 Task: Create a due date automation trigger when advanced on, 2 hours after a card is due add fields with custom field "Resume" set to a number greater or equal to 1 and greater or equal to 10.
Action: Mouse moved to (1143, 91)
Screenshot: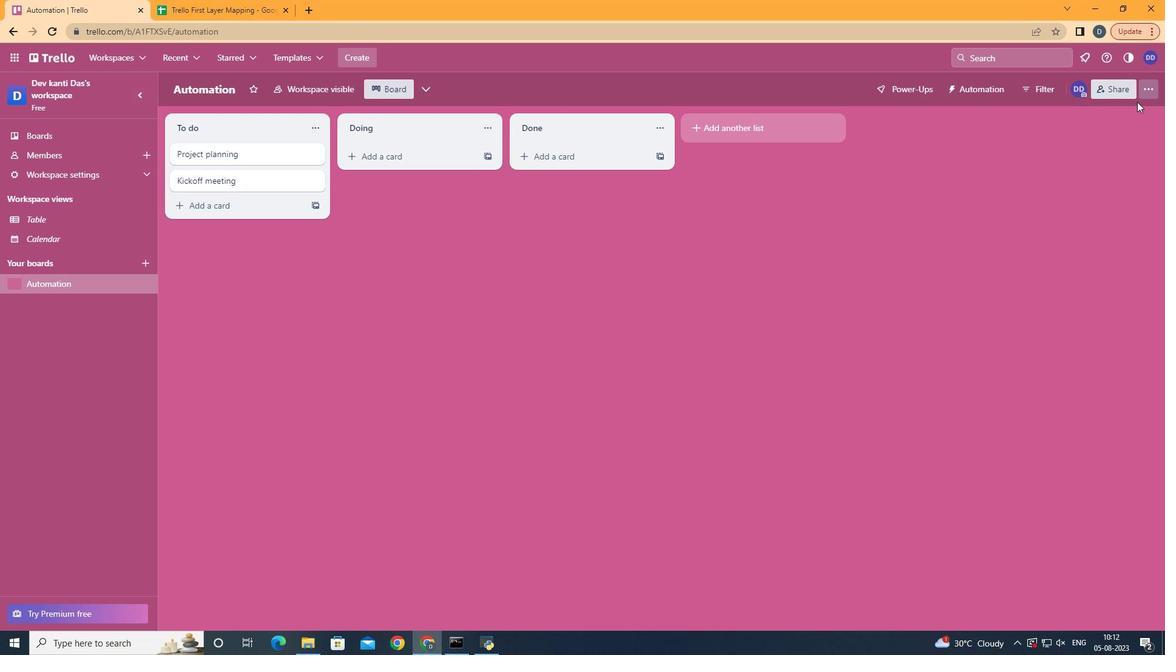 
Action: Mouse pressed left at (1143, 91)
Screenshot: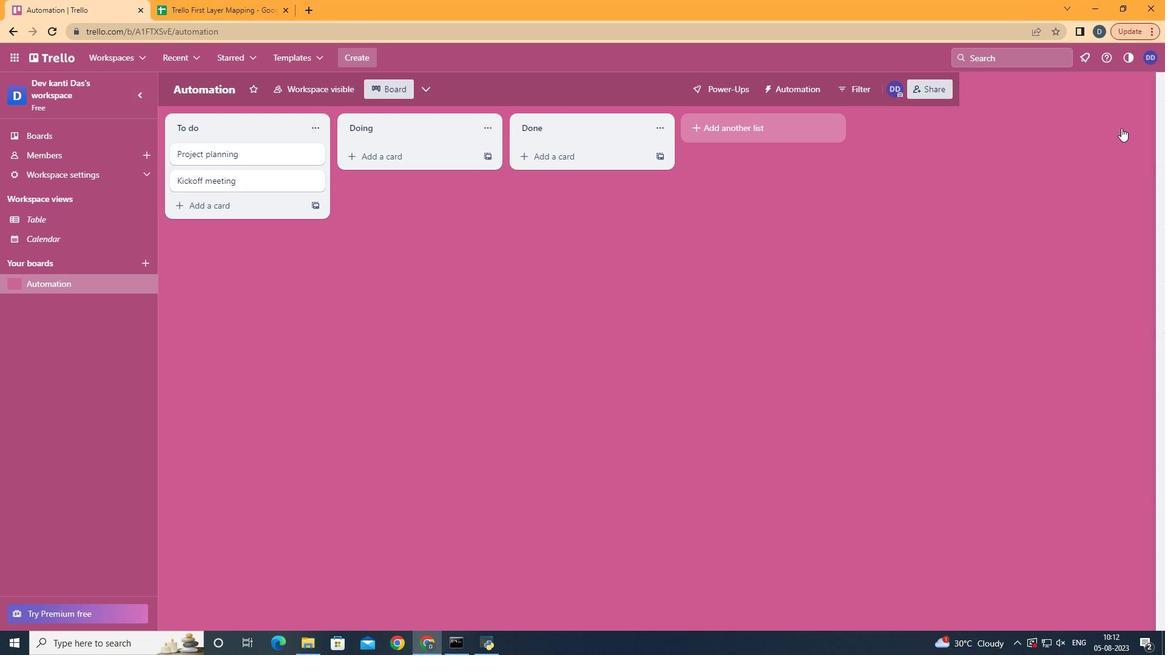 
Action: Mouse moved to (1059, 258)
Screenshot: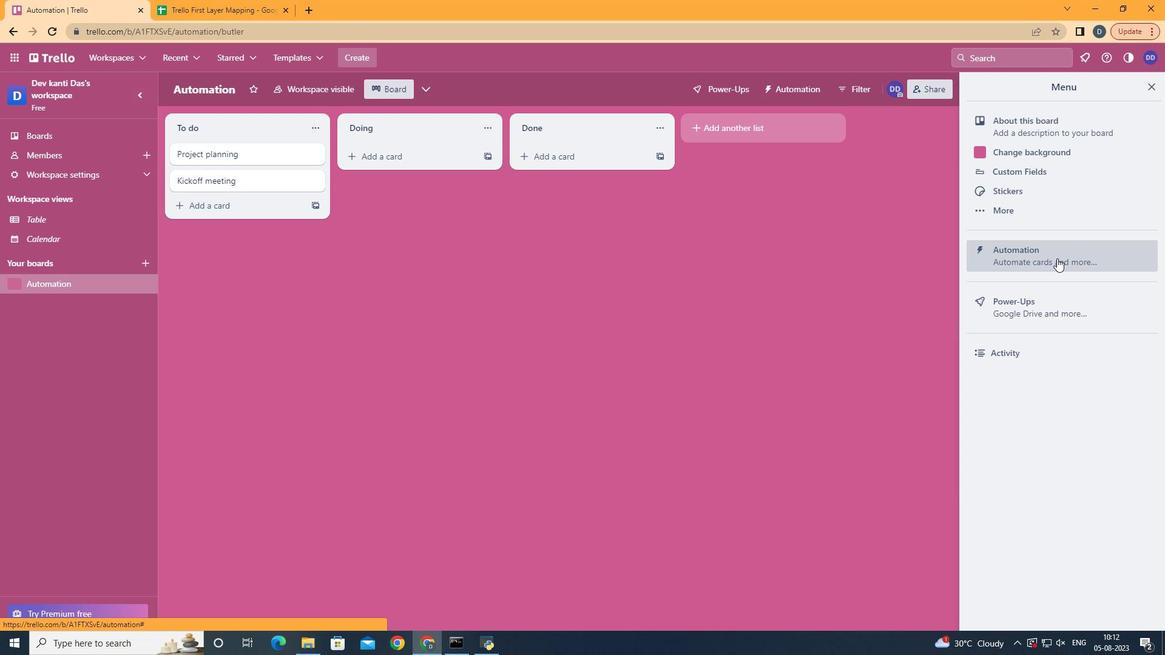 
Action: Mouse pressed left at (1059, 258)
Screenshot: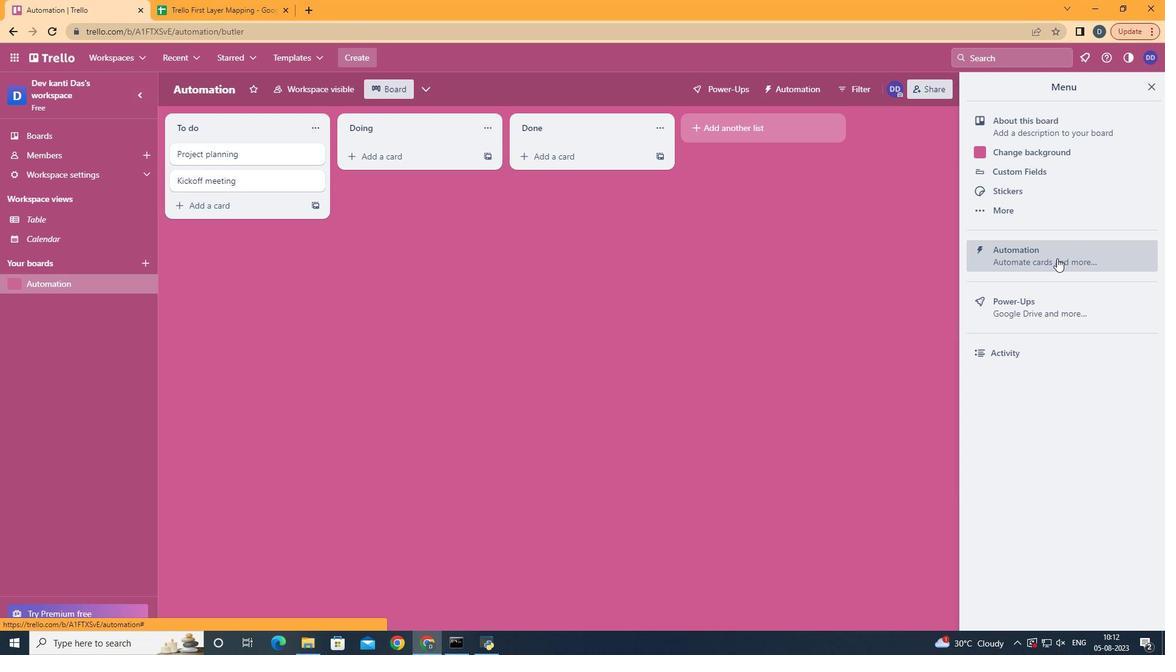 
Action: Mouse moved to (247, 247)
Screenshot: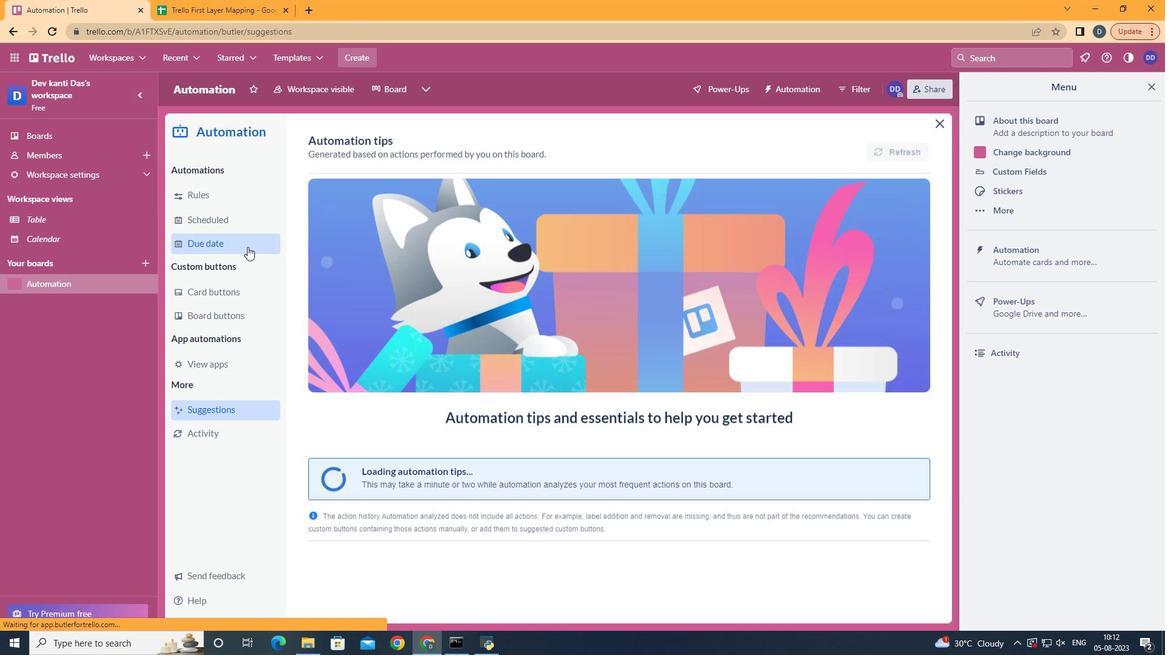 
Action: Mouse pressed left at (247, 247)
Screenshot: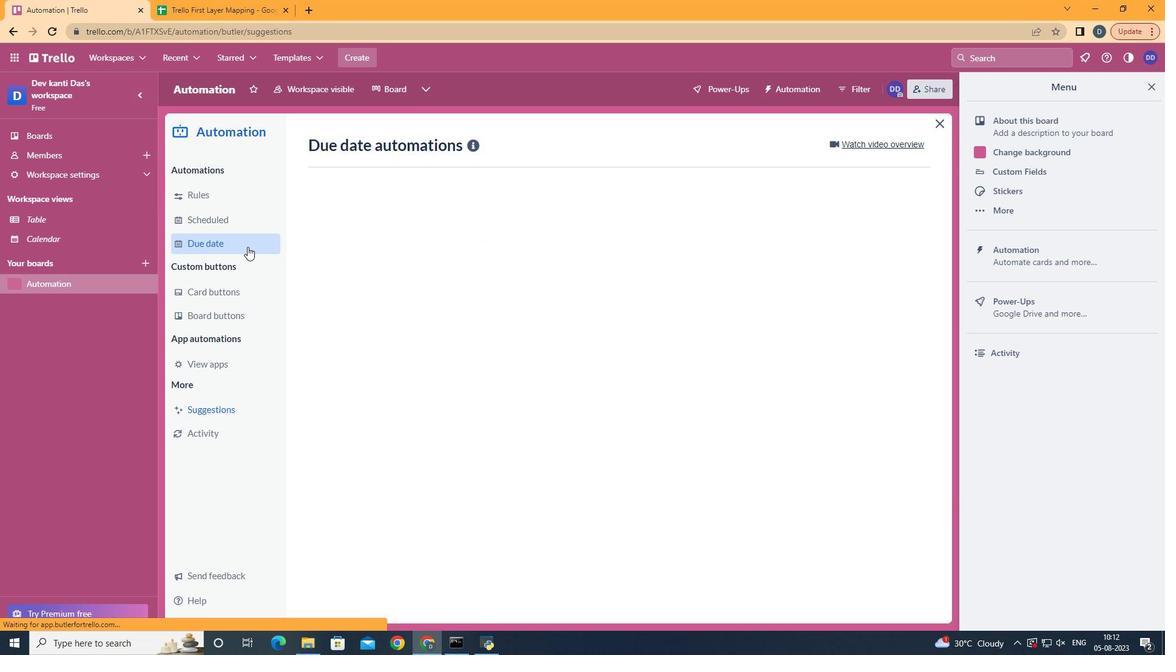 
Action: Mouse moved to (845, 148)
Screenshot: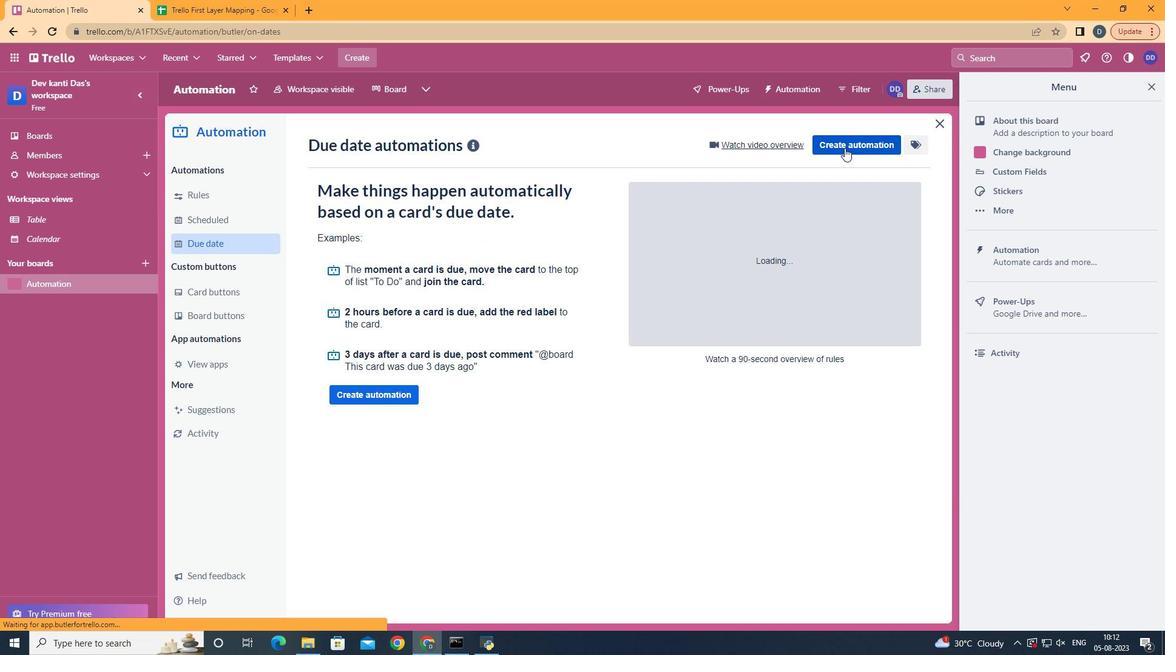 
Action: Mouse pressed left at (845, 148)
Screenshot: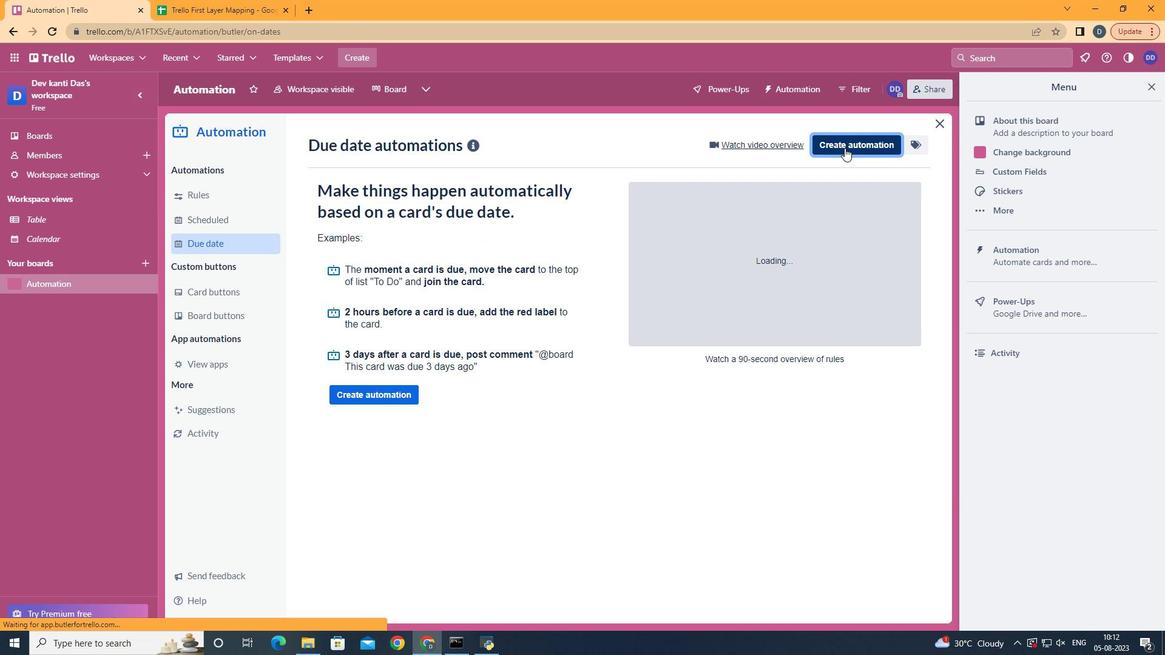 
Action: Mouse moved to (601, 267)
Screenshot: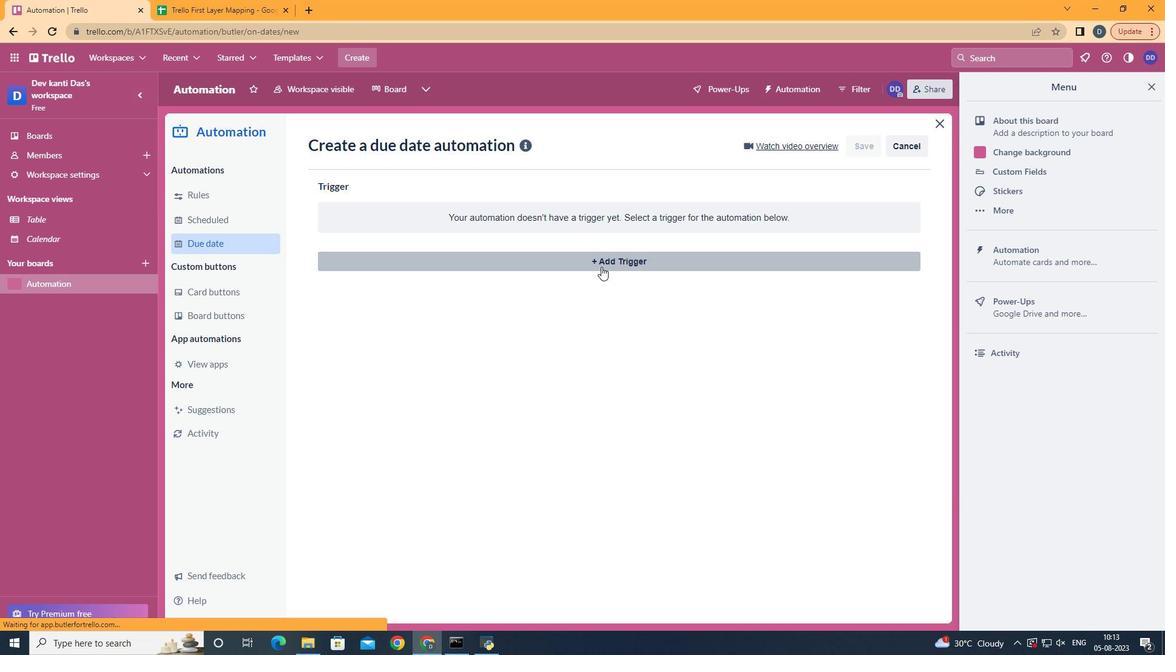 
Action: Mouse pressed left at (601, 267)
Screenshot: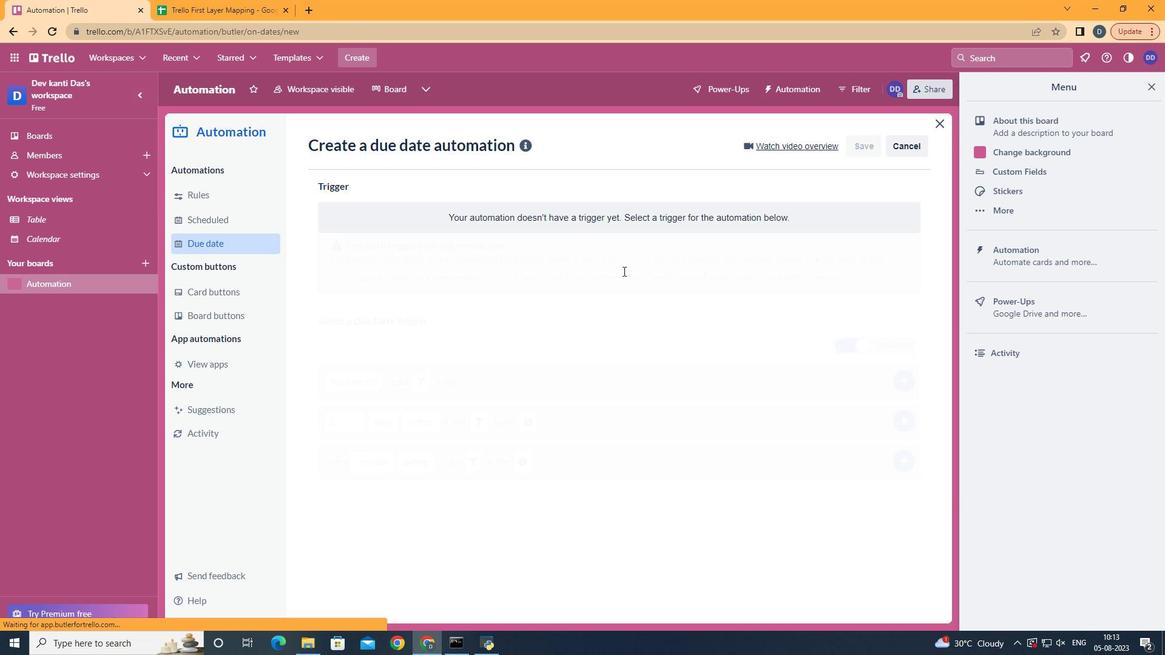 
Action: Mouse moved to (383, 515)
Screenshot: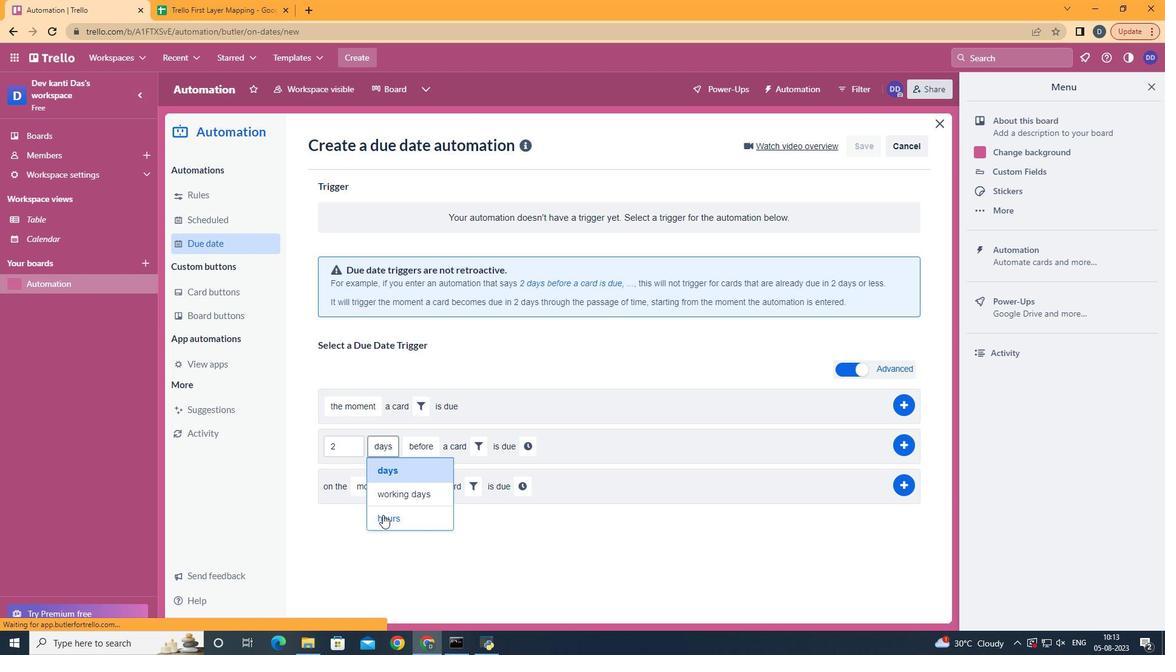 
Action: Mouse pressed left at (383, 515)
Screenshot: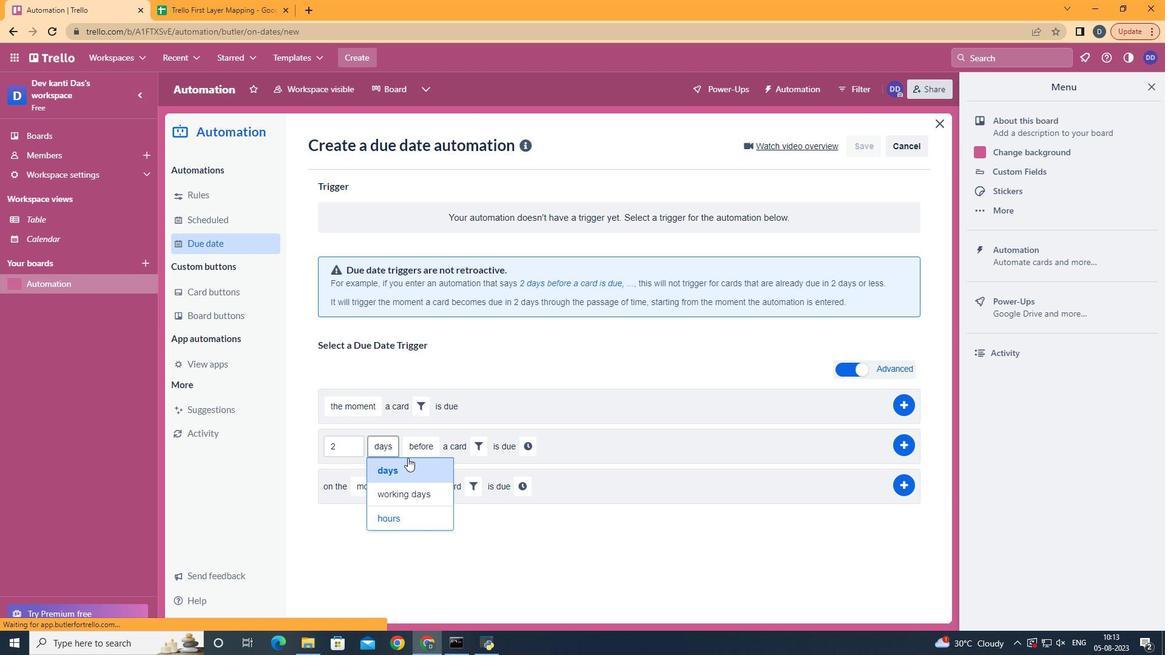 
Action: Mouse moved to (427, 494)
Screenshot: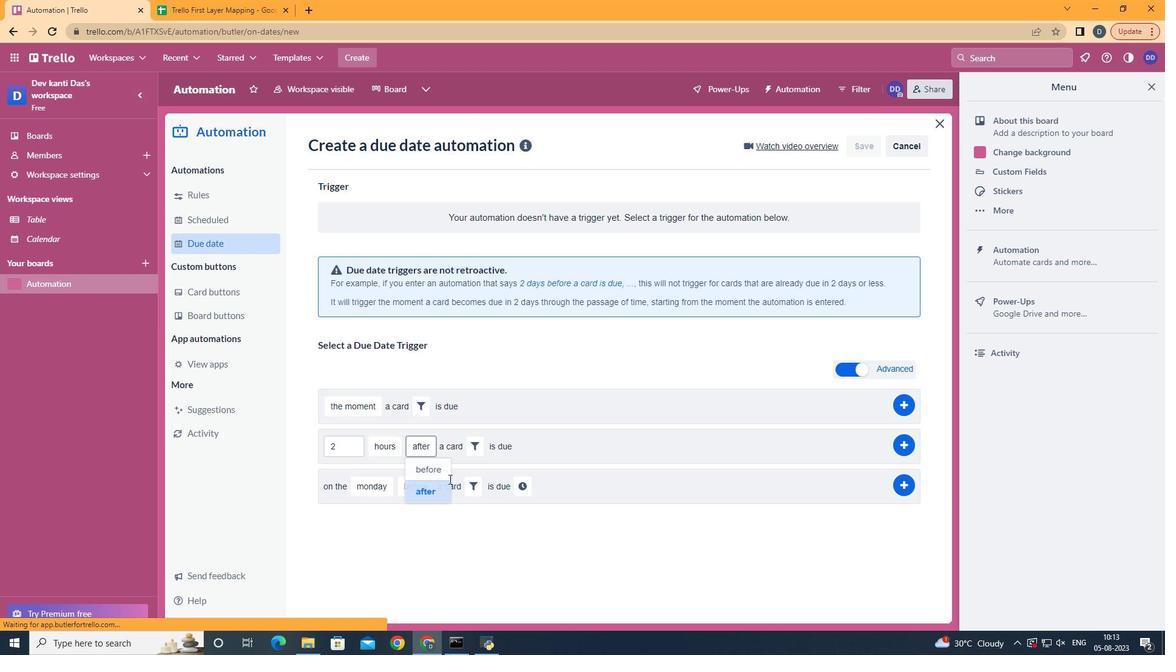
Action: Mouse pressed left at (427, 494)
Screenshot: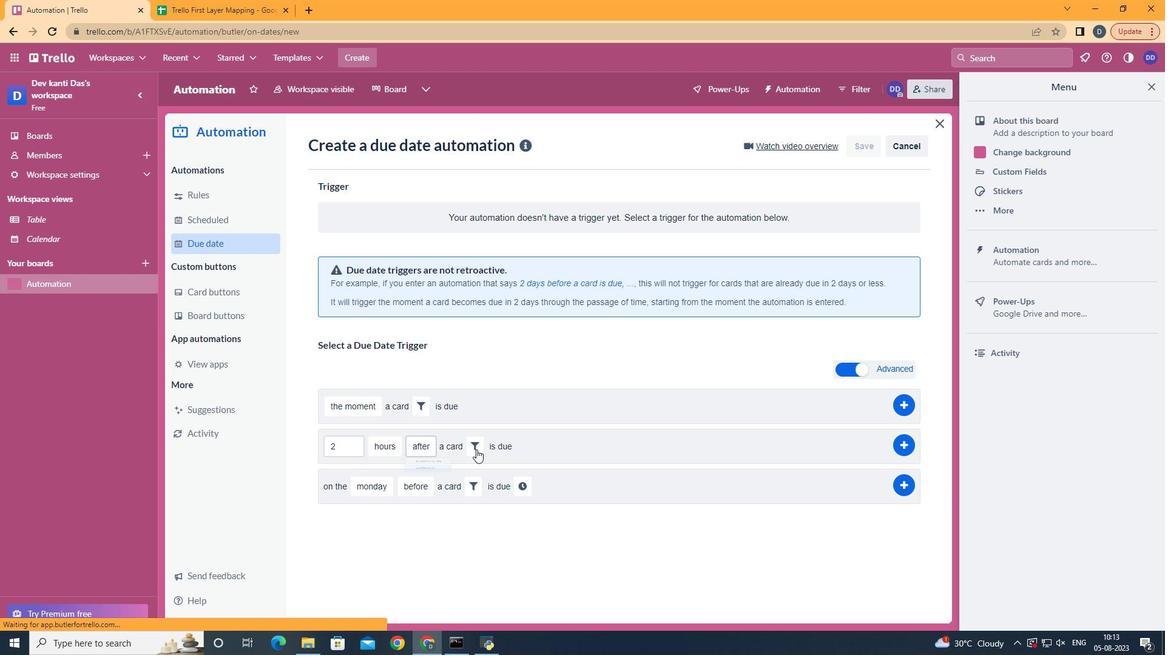 
Action: Mouse moved to (477, 445)
Screenshot: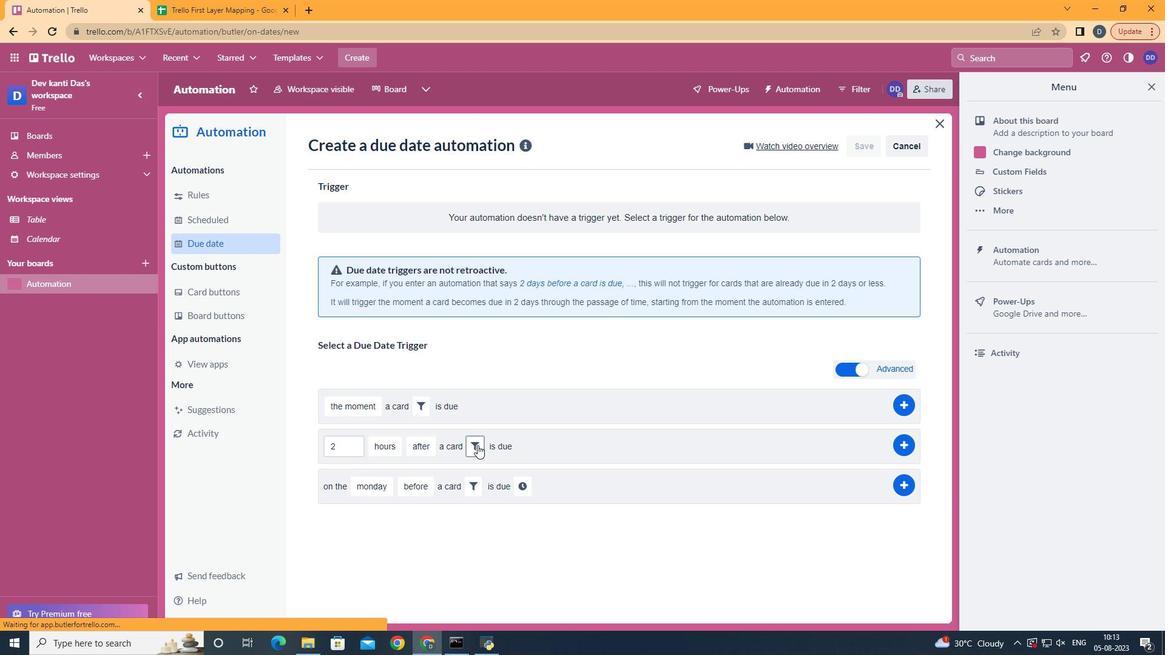
Action: Mouse pressed left at (477, 445)
Screenshot: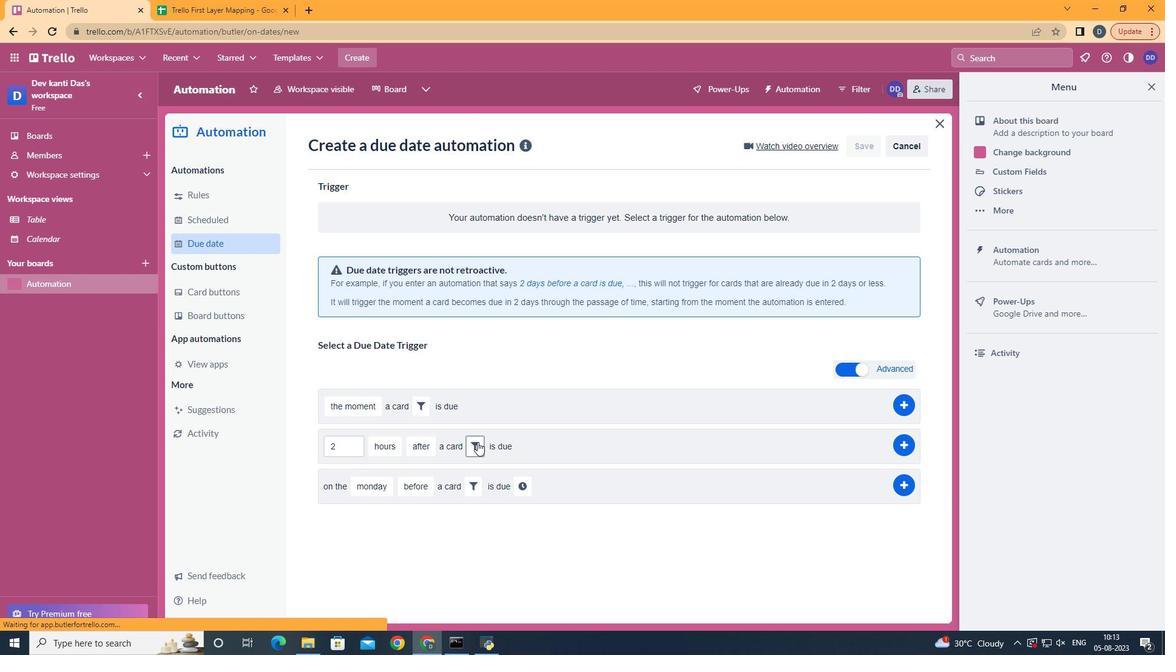 
Action: Mouse moved to (679, 494)
Screenshot: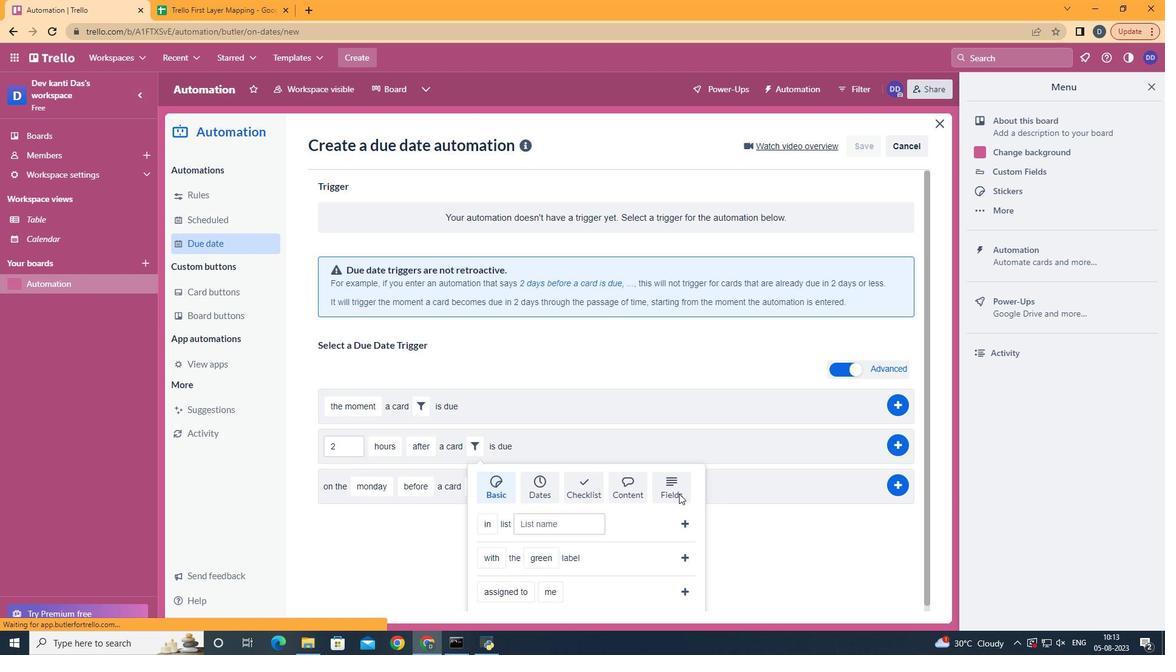 
Action: Mouse pressed left at (679, 494)
Screenshot: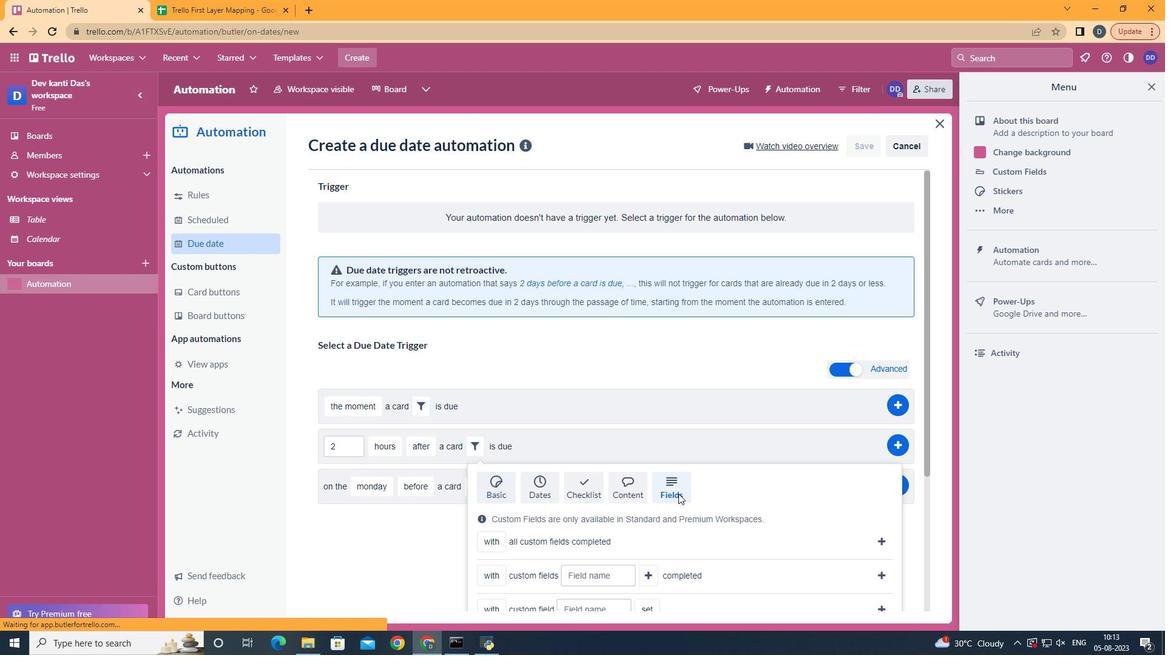 
Action: Mouse moved to (678, 494)
Screenshot: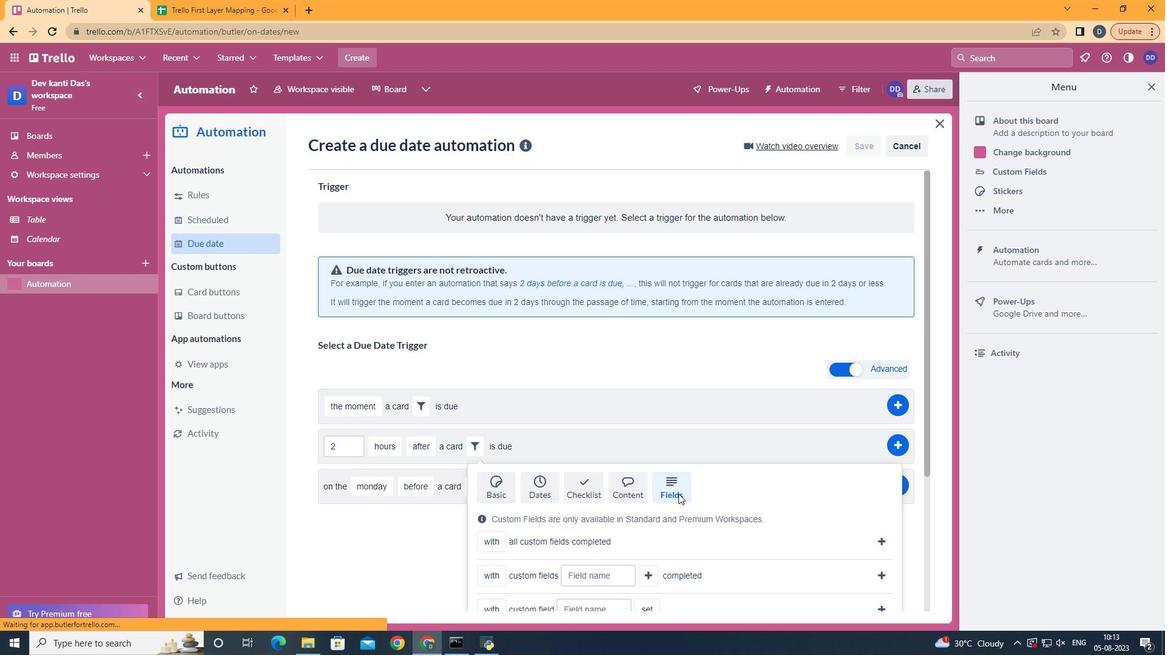
Action: Mouse scrolled (678, 493) with delta (0, 0)
Screenshot: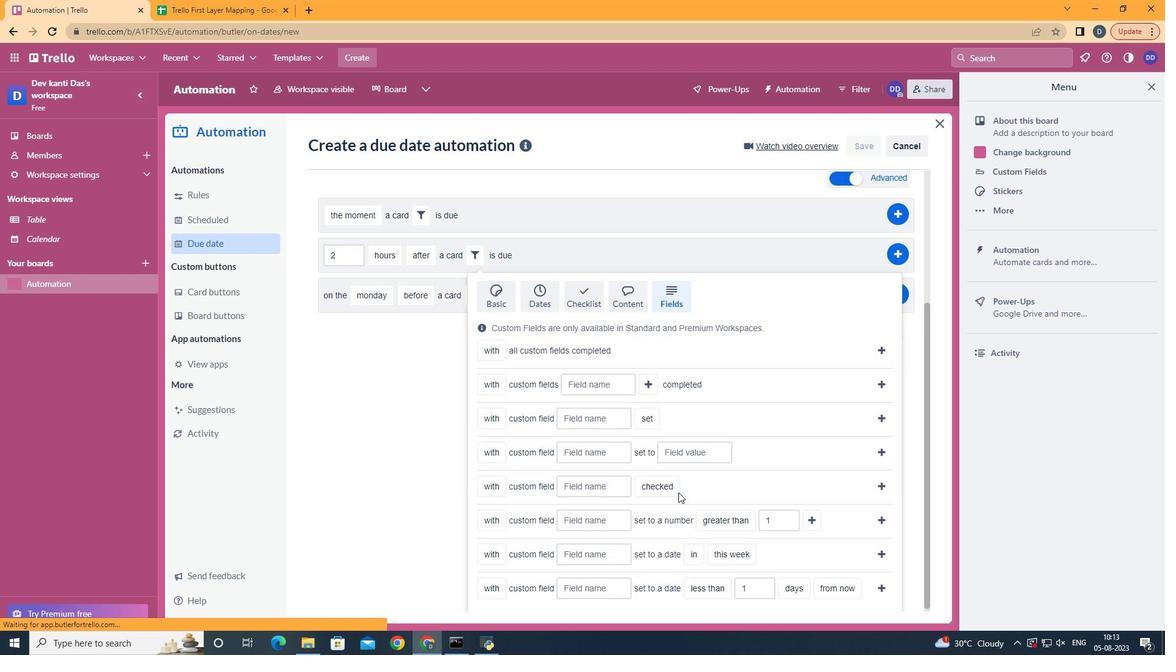
Action: Mouse scrolled (678, 493) with delta (0, 0)
Screenshot: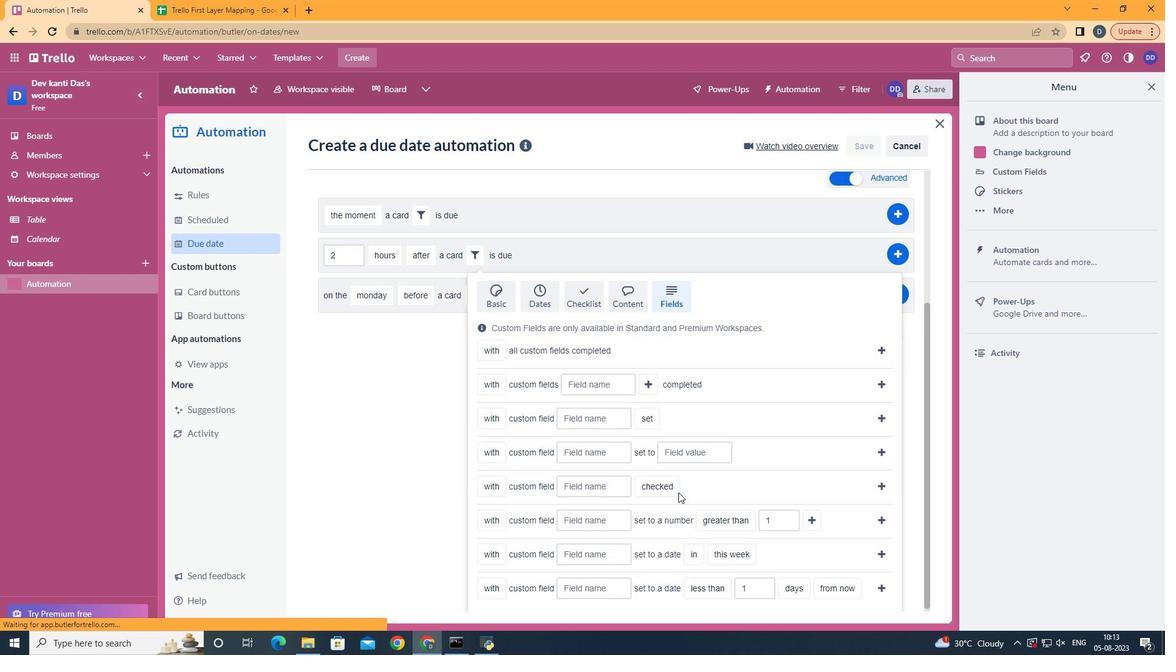 
Action: Mouse scrolled (678, 493) with delta (0, 0)
Screenshot: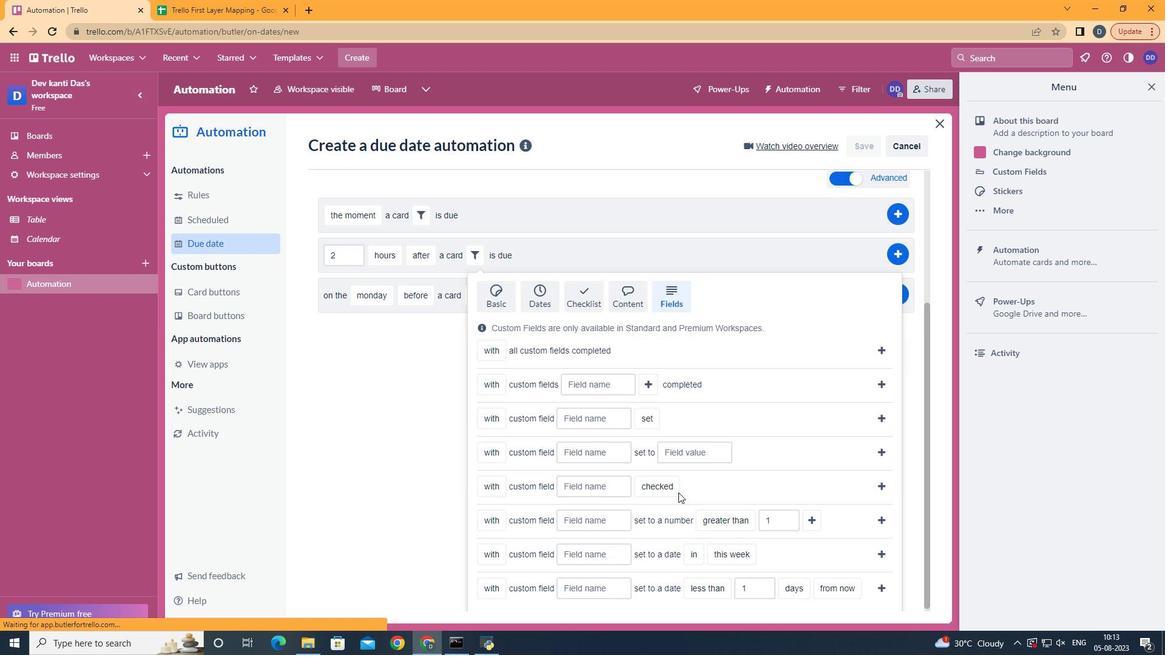 
Action: Mouse scrolled (678, 493) with delta (0, 0)
Screenshot: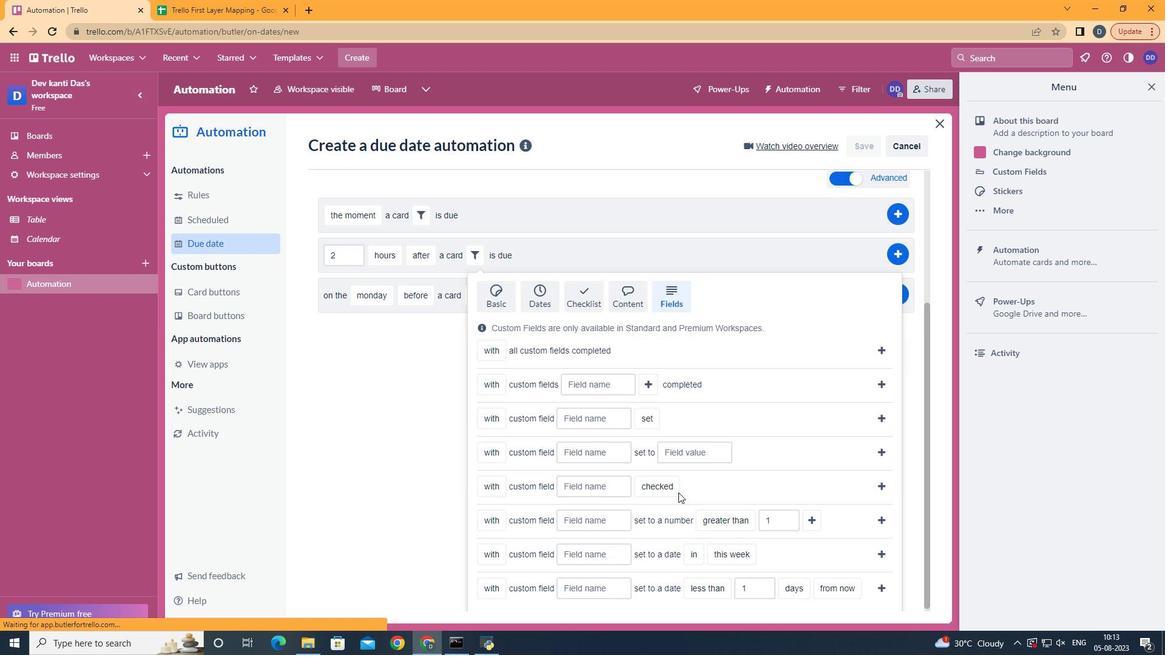 
Action: Mouse scrolled (678, 493) with delta (0, 0)
Screenshot: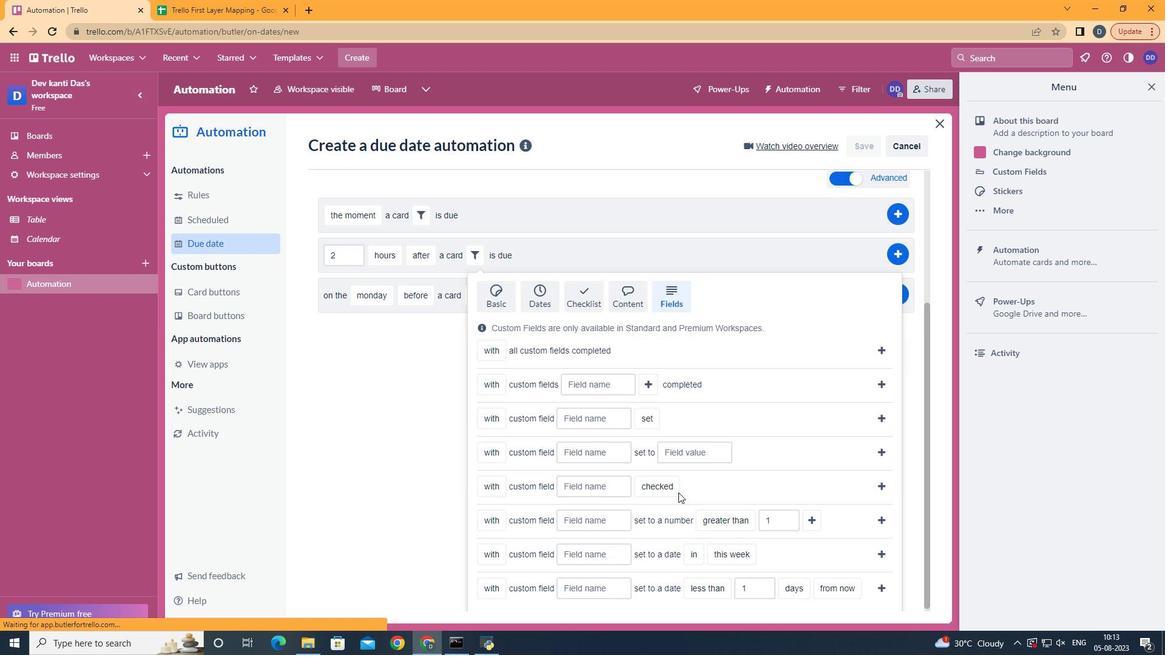 
Action: Mouse scrolled (678, 493) with delta (0, 0)
Screenshot: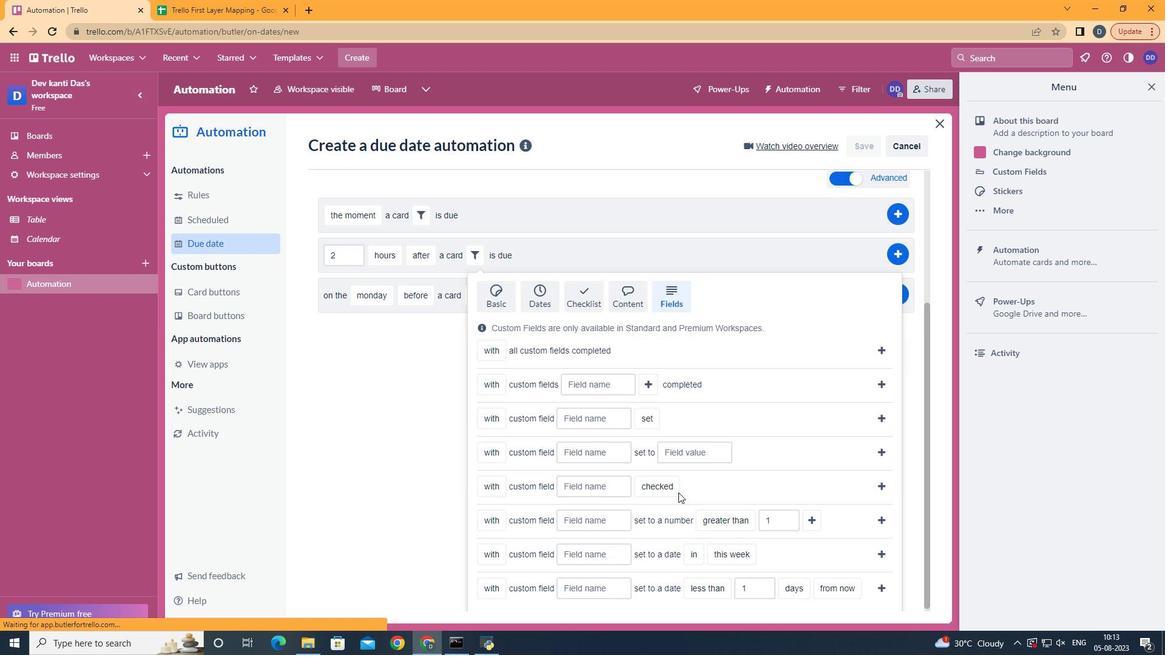
Action: Mouse moved to (500, 535)
Screenshot: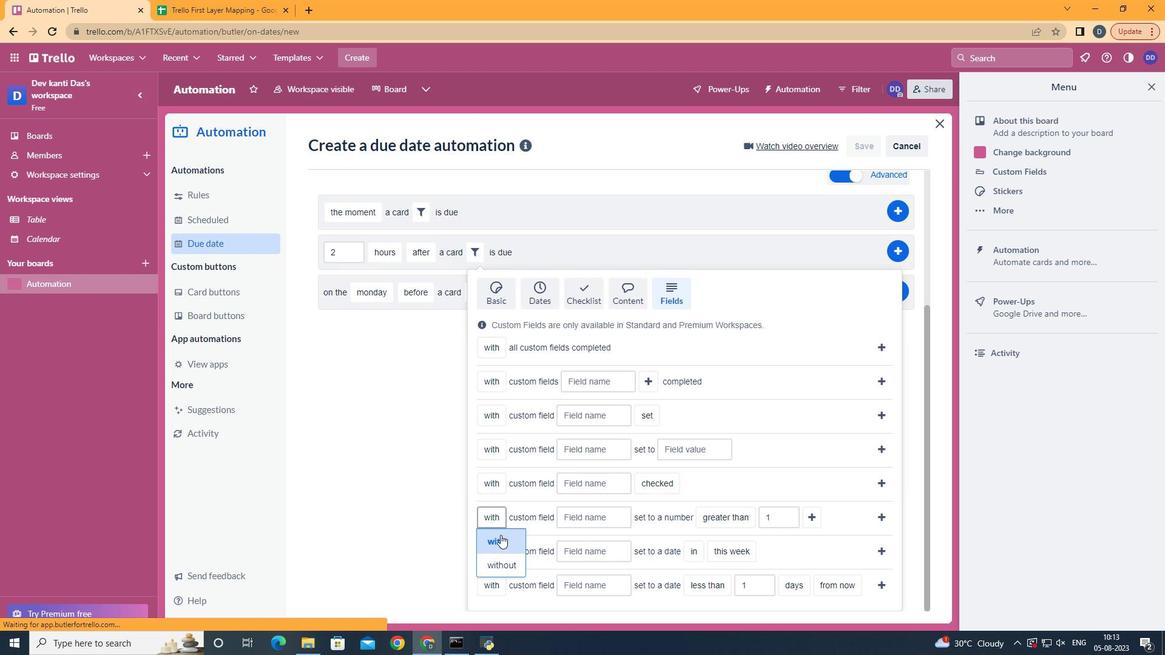 
Action: Mouse pressed left at (500, 535)
Screenshot: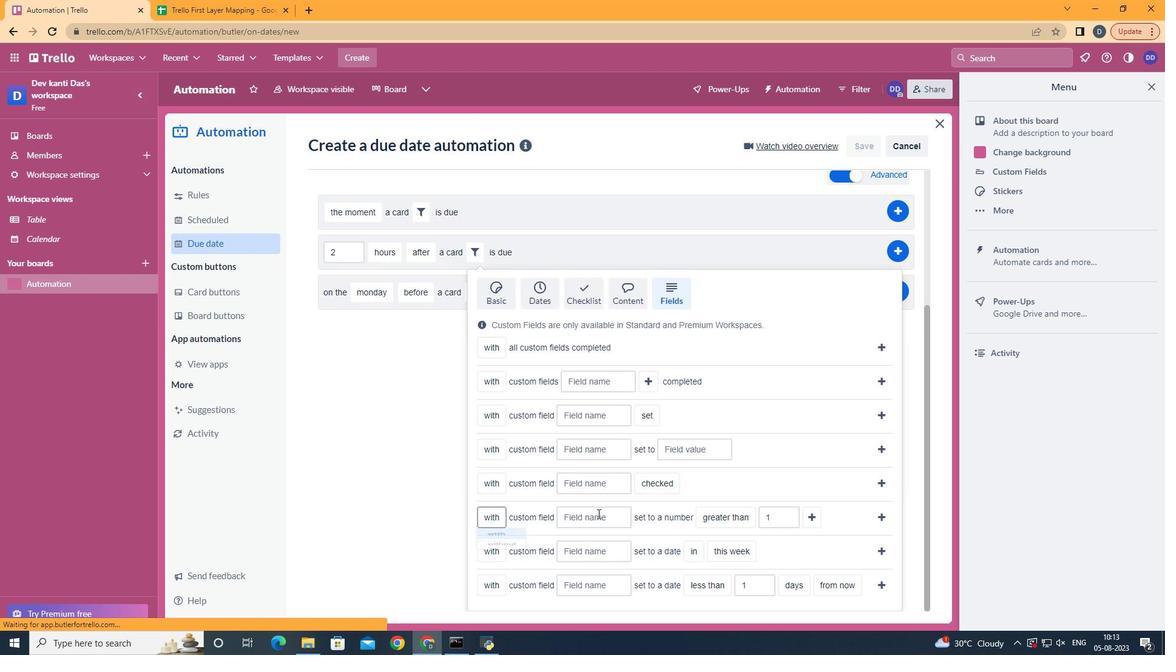 
Action: Mouse moved to (613, 510)
Screenshot: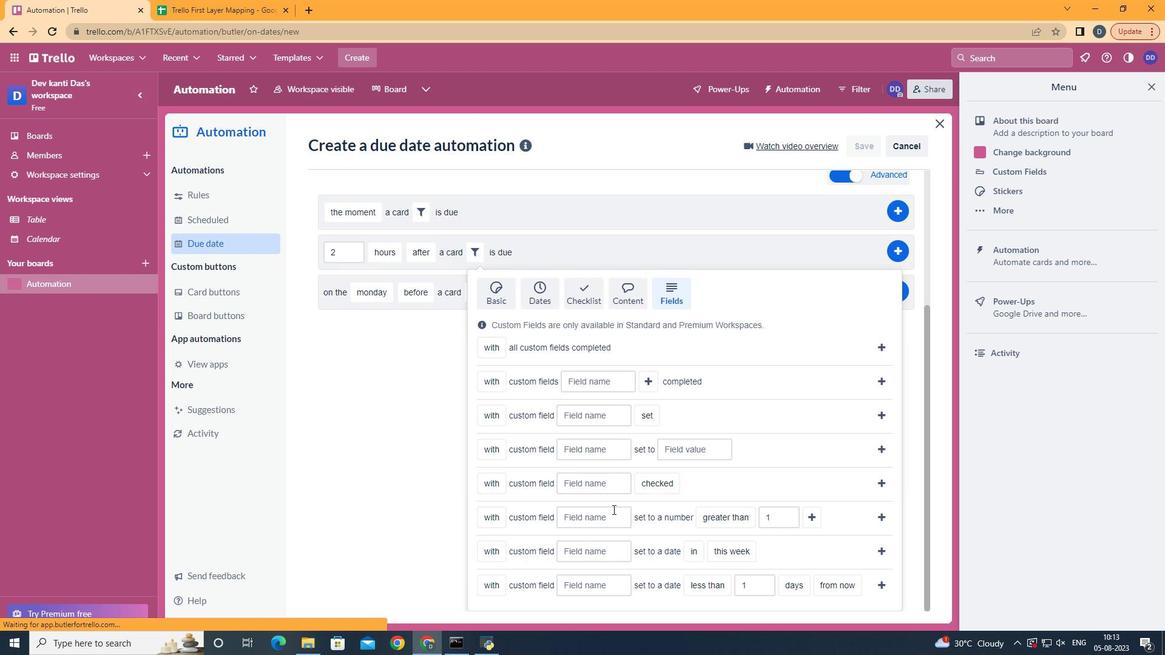 
Action: Mouse pressed left at (613, 510)
Screenshot: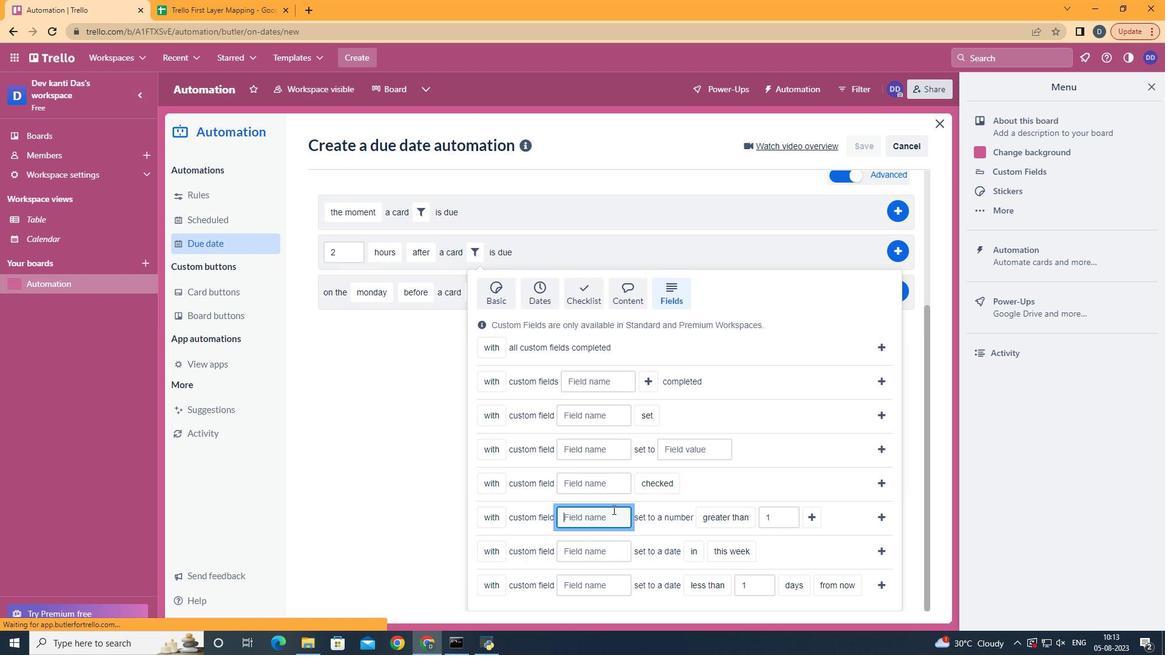 
Action: Key pressed <Key.shift>Resume
Screenshot: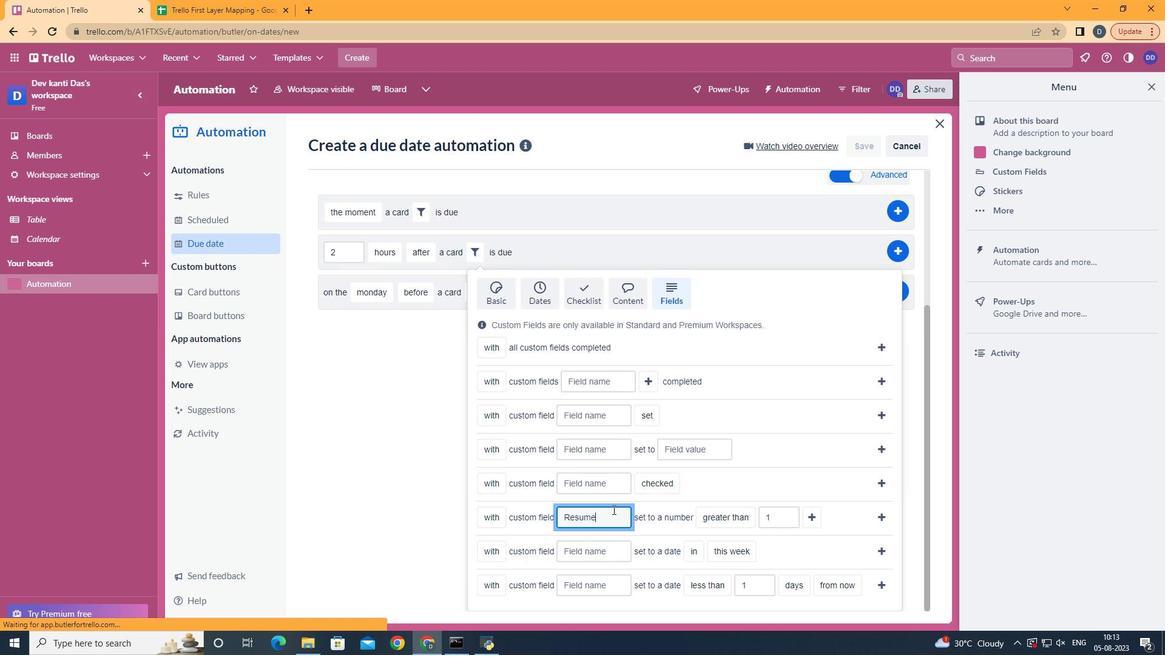 
Action: Mouse moved to (742, 448)
Screenshot: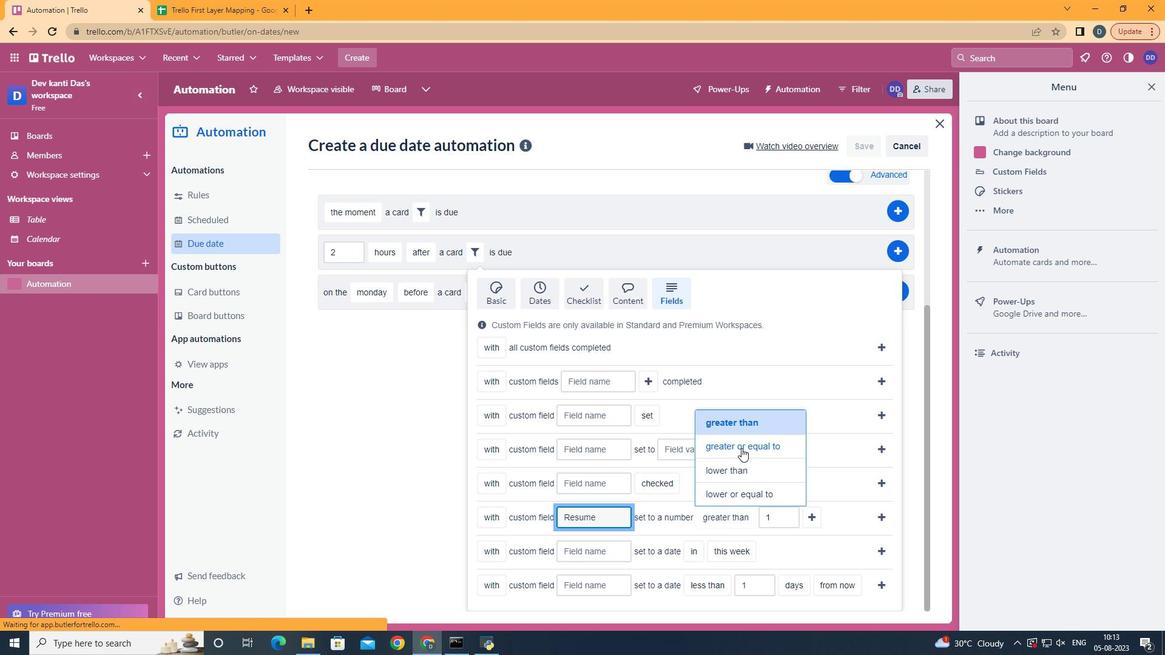 
Action: Mouse pressed left at (742, 448)
Screenshot: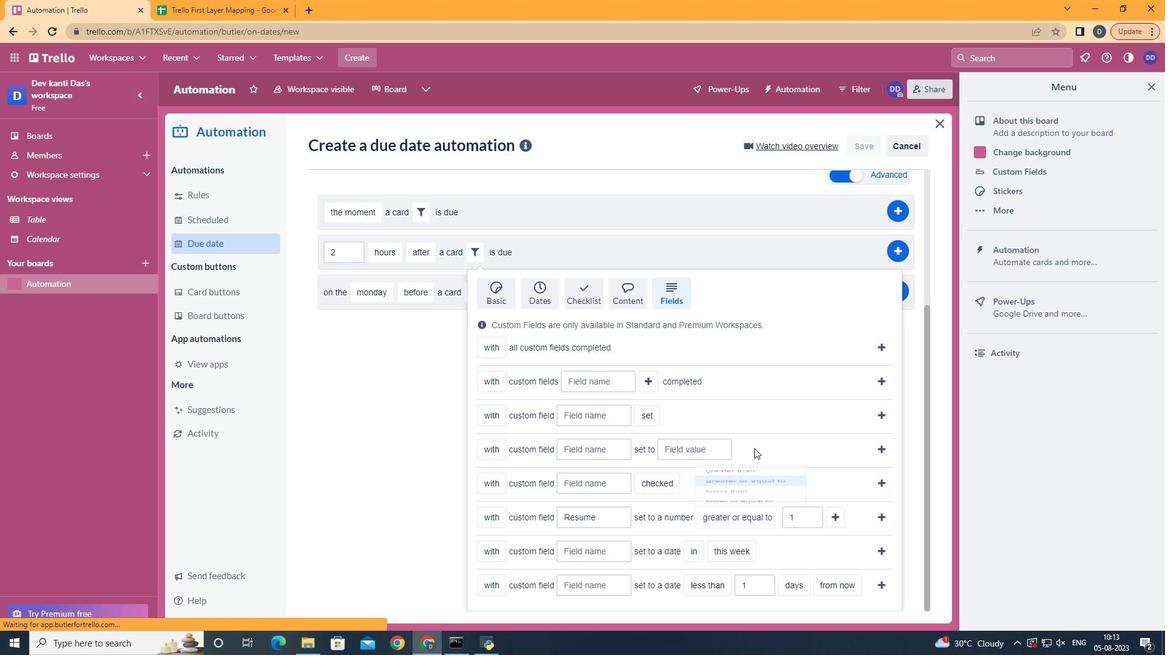 
Action: Mouse moved to (836, 522)
Screenshot: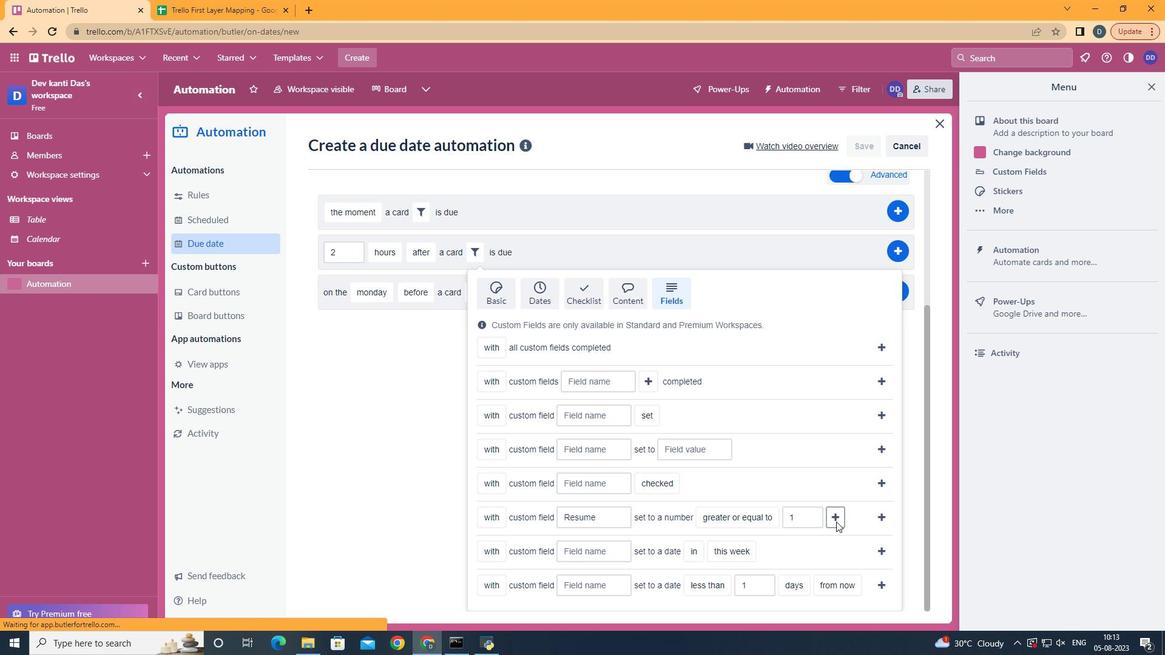 
Action: Mouse pressed left at (836, 522)
Screenshot: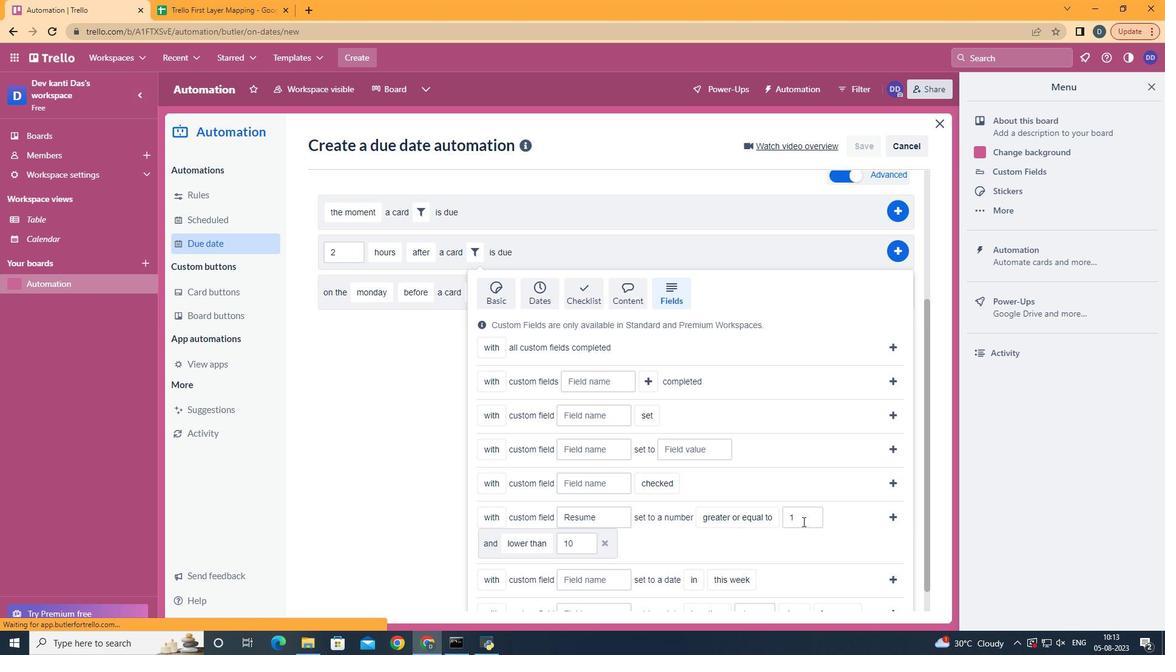 
Action: Mouse moved to (556, 524)
Screenshot: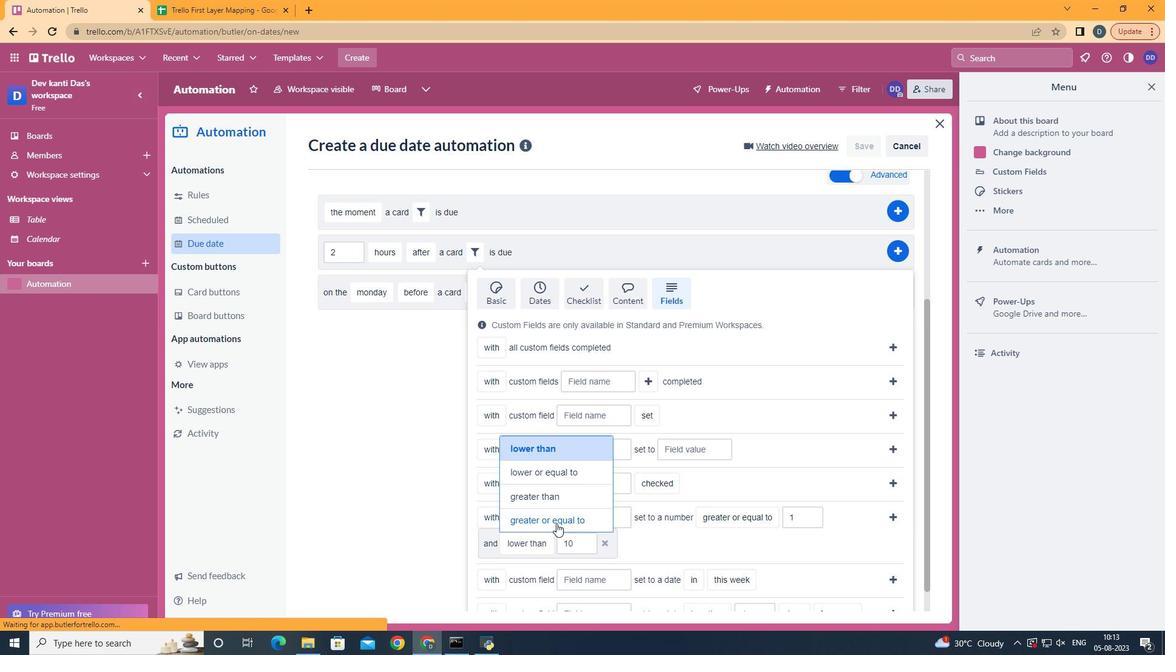 
Action: Mouse pressed left at (556, 524)
Screenshot: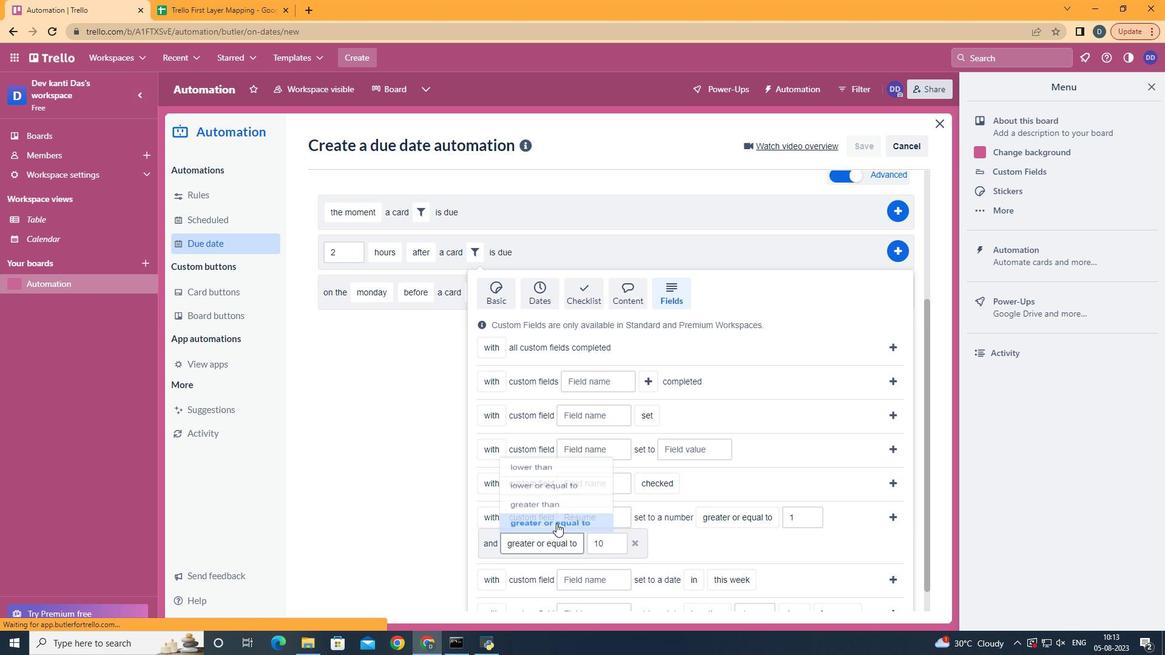 
Action: Mouse moved to (892, 521)
Screenshot: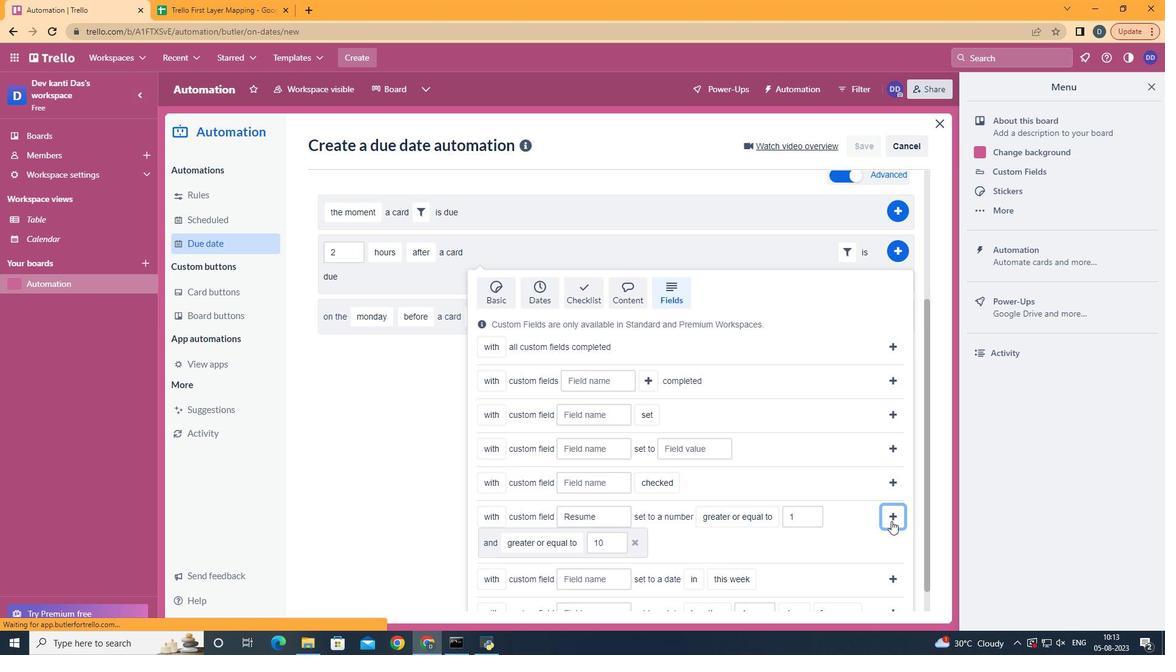 
Action: Mouse pressed left at (892, 521)
Screenshot: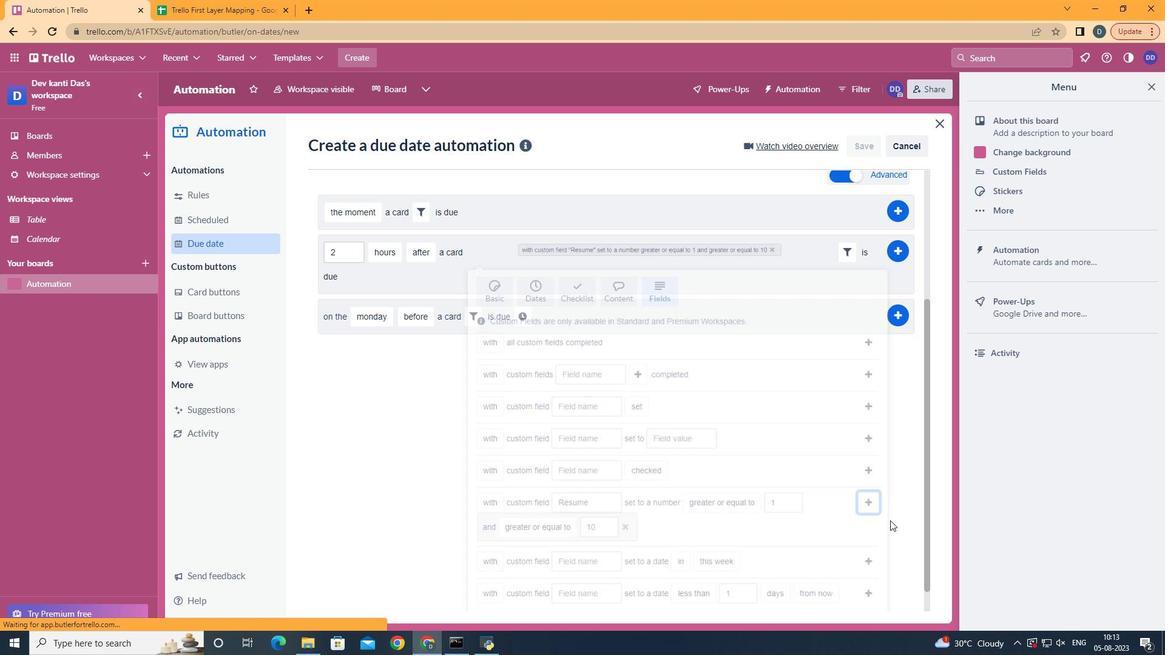 
Action: Mouse moved to (904, 442)
Screenshot: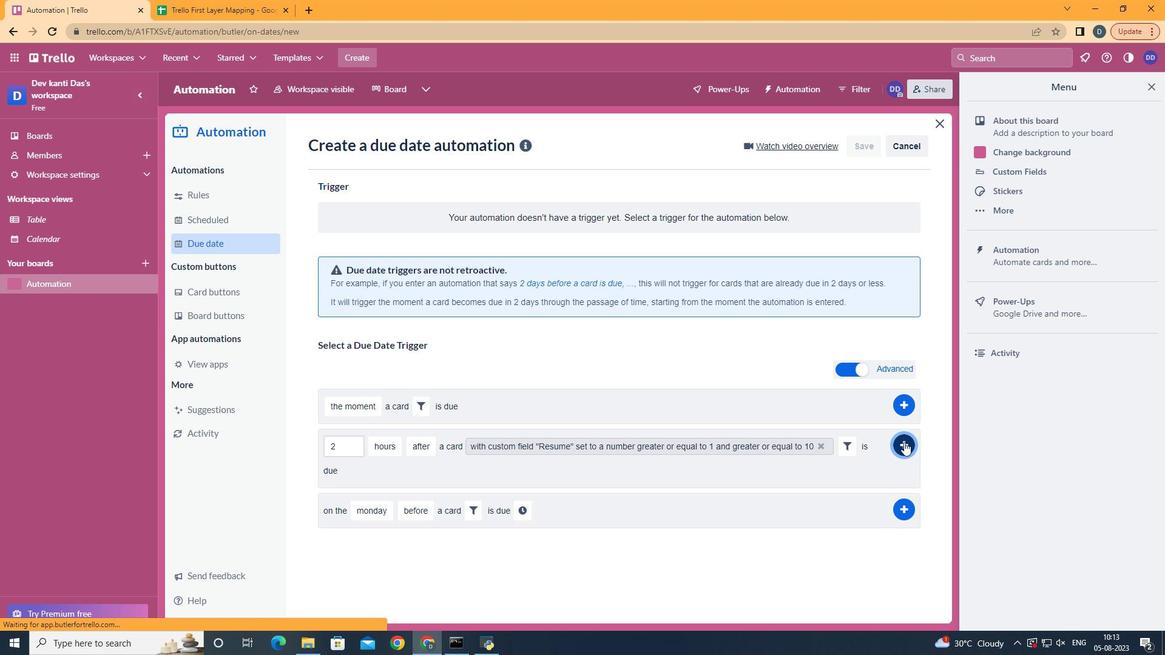 
Action: Mouse pressed left at (904, 442)
Screenshot: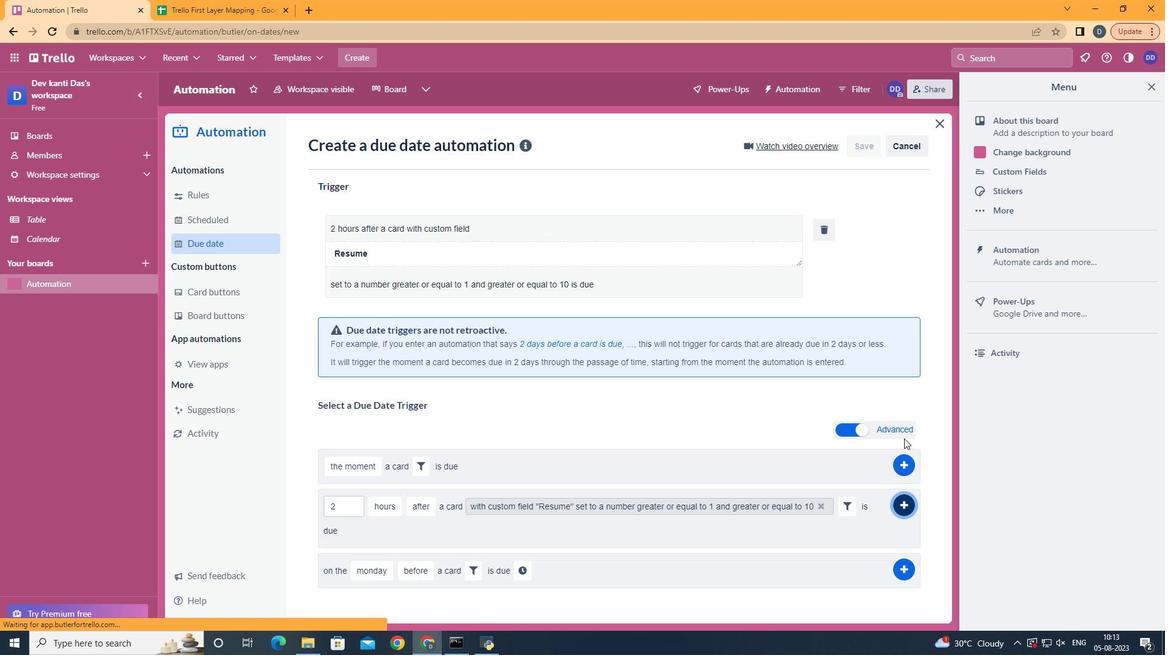 
Action: Mouse moved to (532, 187)
Screenshot: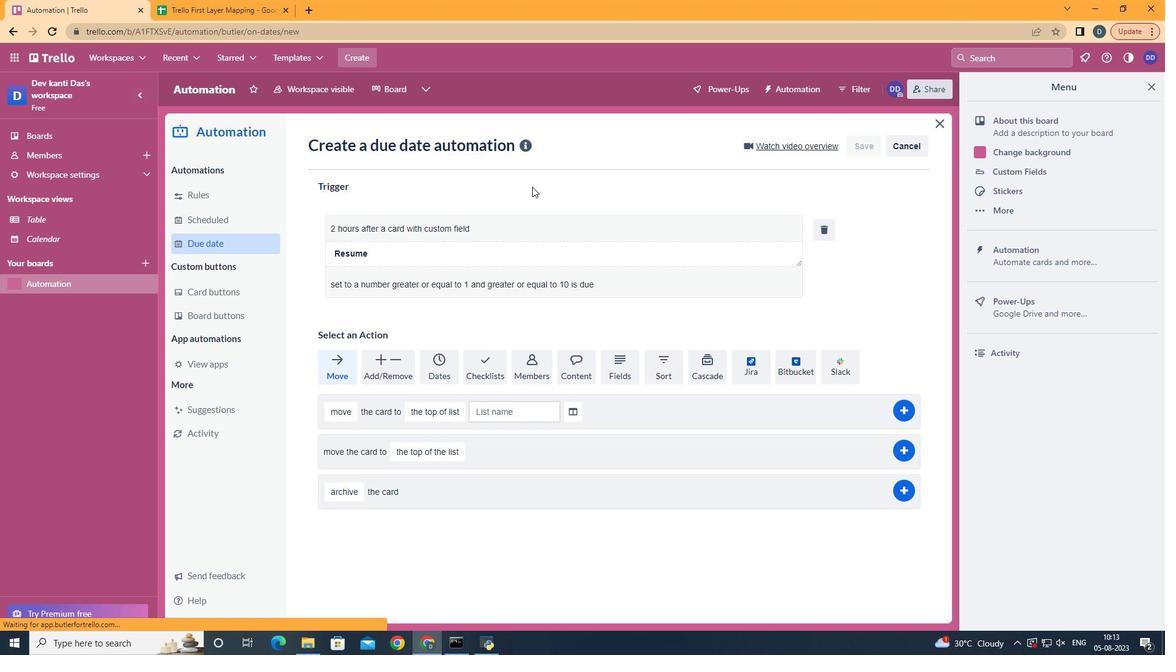 
